 Task: Use the formula "ROW" in spreadsheet "Project portfolio".
Action: Mouse moved to (88, 187)
Screenshot: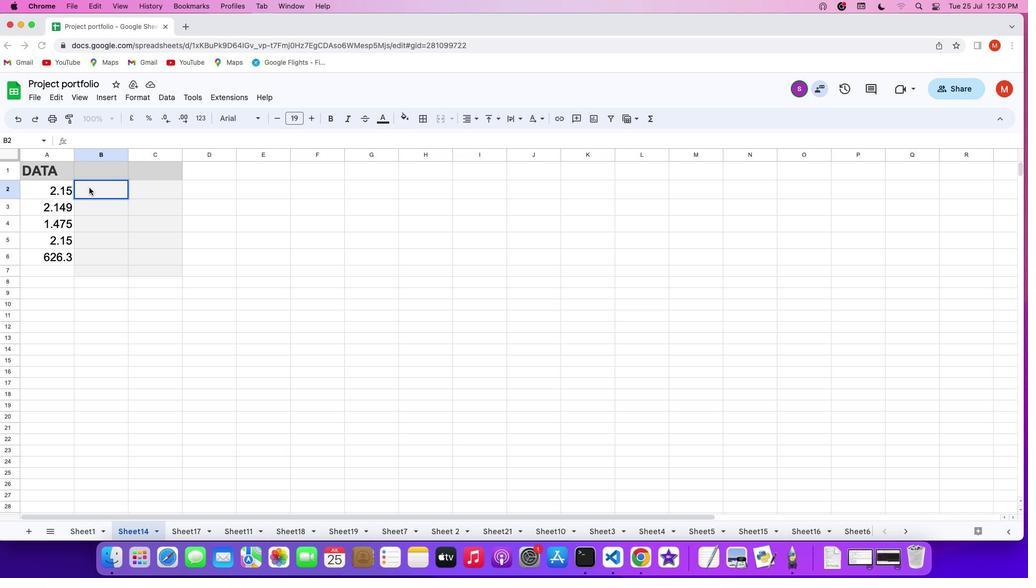 
Action: Mouse pressed left at (88, 187)
Screenshot: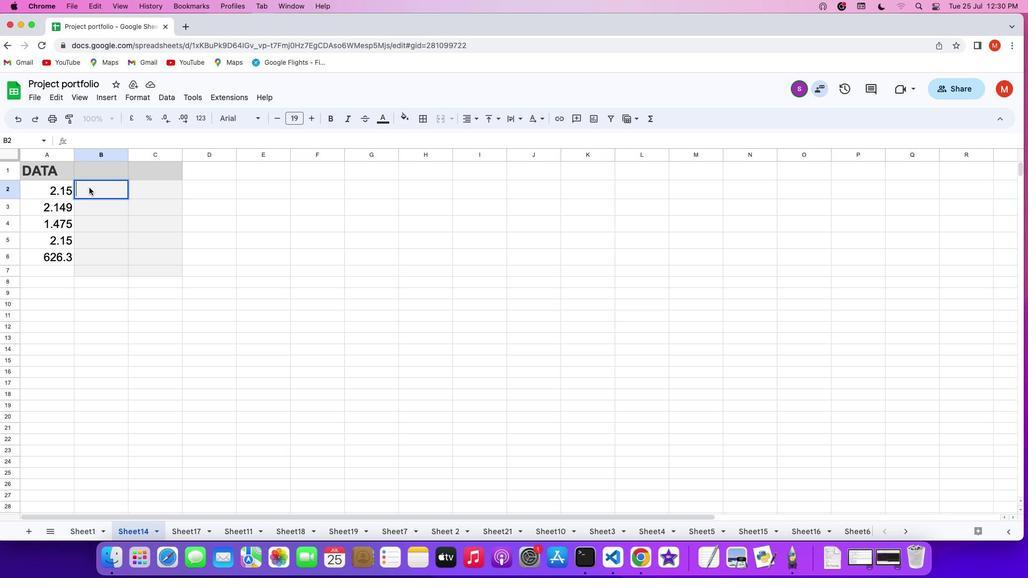 
Action: Mouse pressed left at (88, 187)
Screenshot: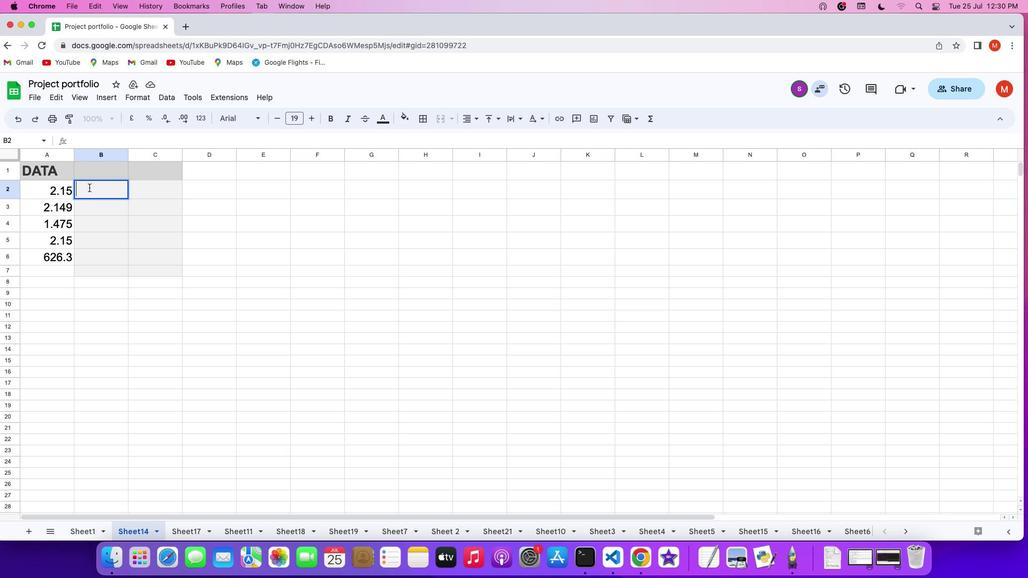 
Action: Key pressed '='
Screenshot: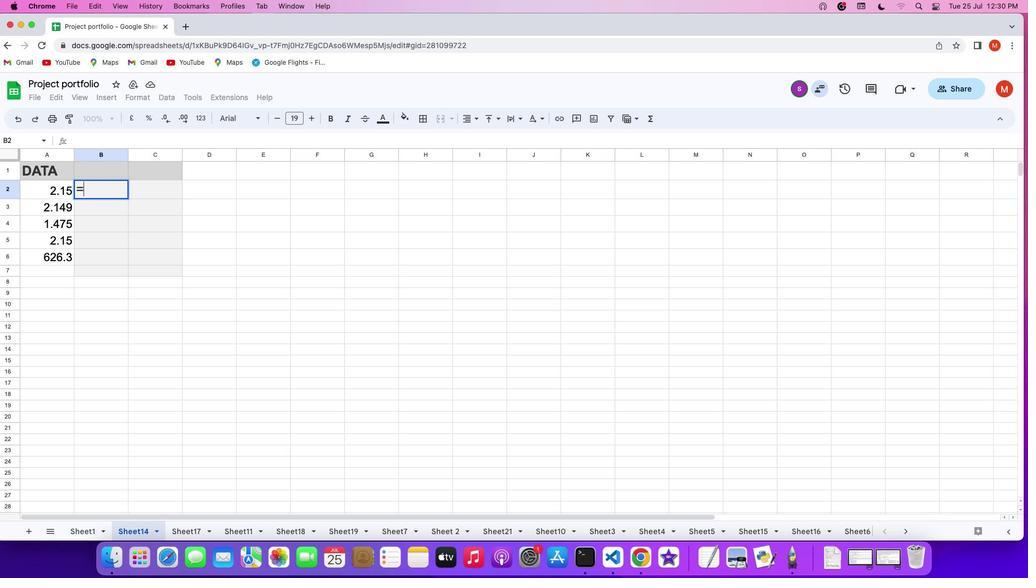 
Action: Mouse moved to (655, 121)
Screenshot: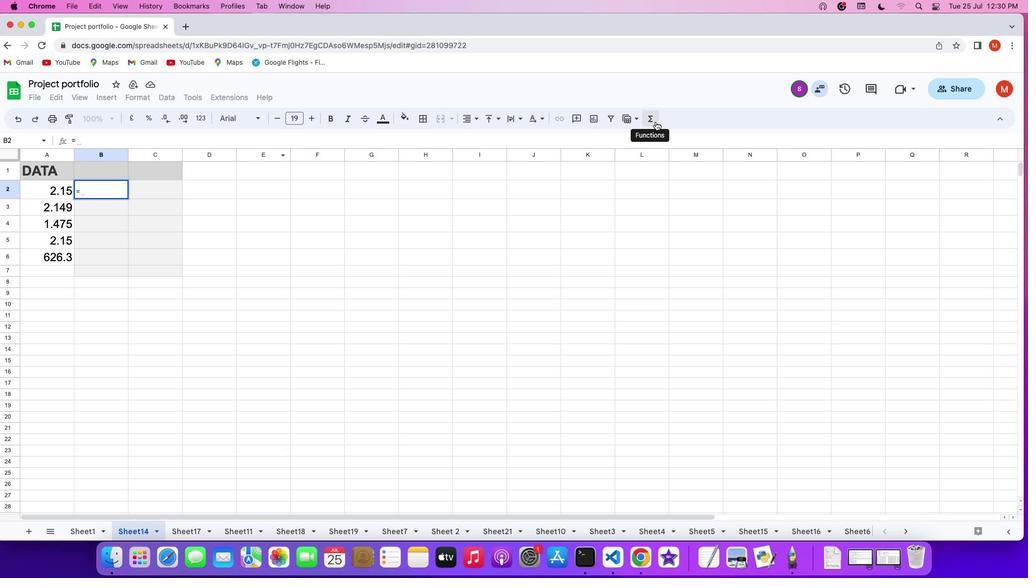 
Action: Mouse pressed left at (655, 121)
Screenshot: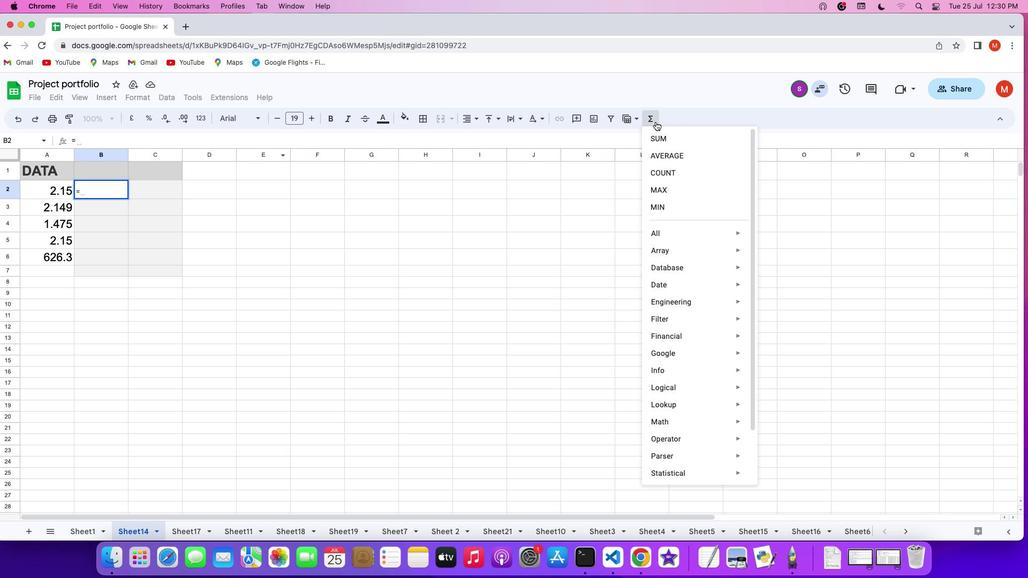 
Action: Mouse moved to (772, 382)
Screenshot: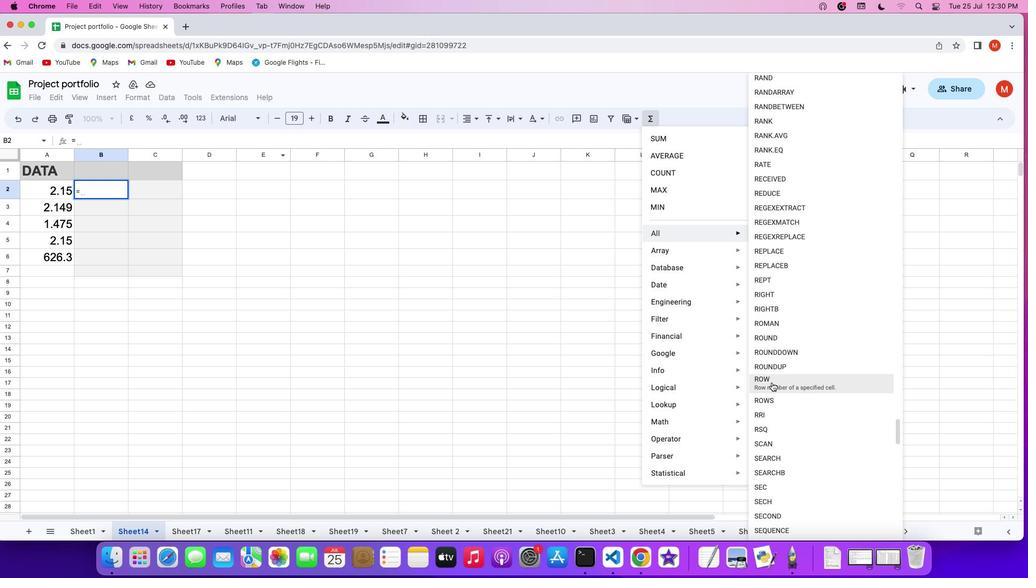 
Action: Mouse pressed left at (772, 382)
Screenshot: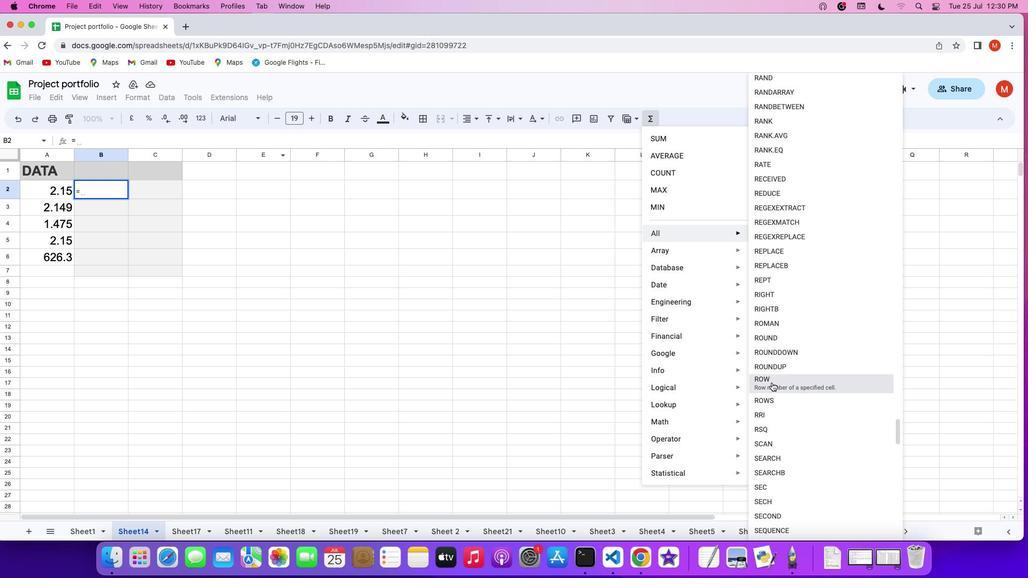 
Action: Mouse moved to (269, 349)
Screenshot: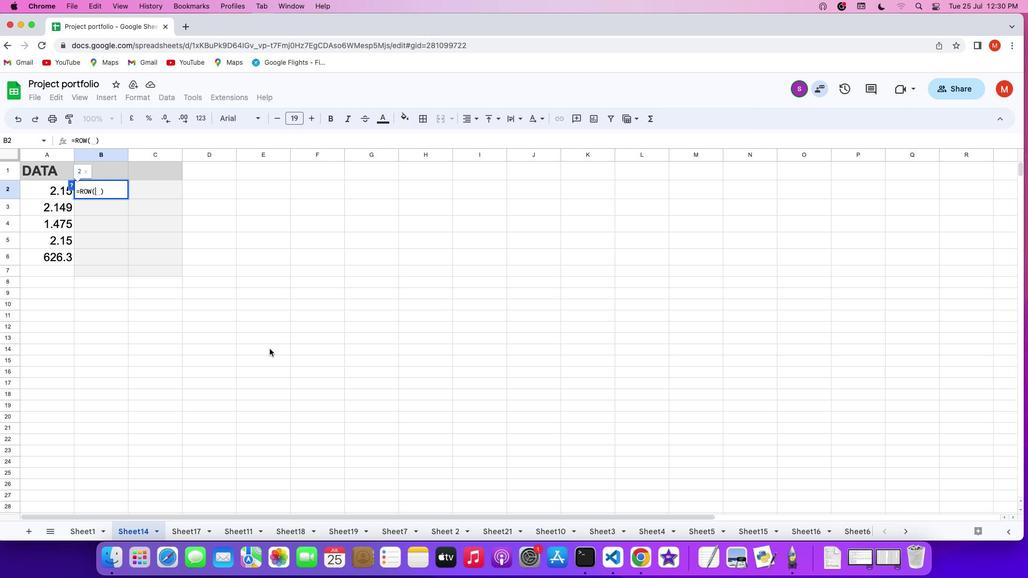 
Action: Key pressed Key.enter
Screenshot: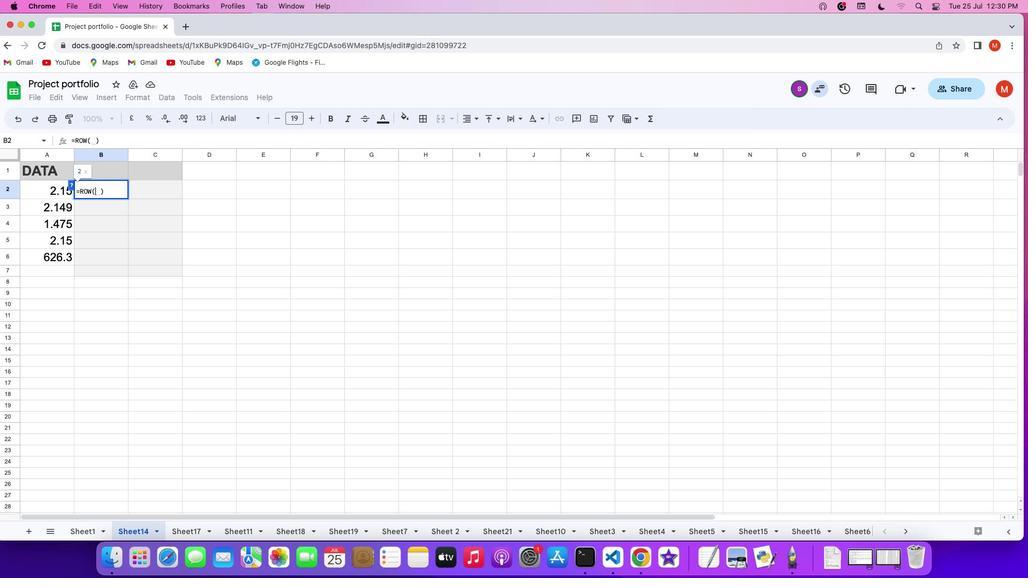 
